 Task: Filter experience level Select Director.
Action: Mouse moved to (235, 104)
Screenshot: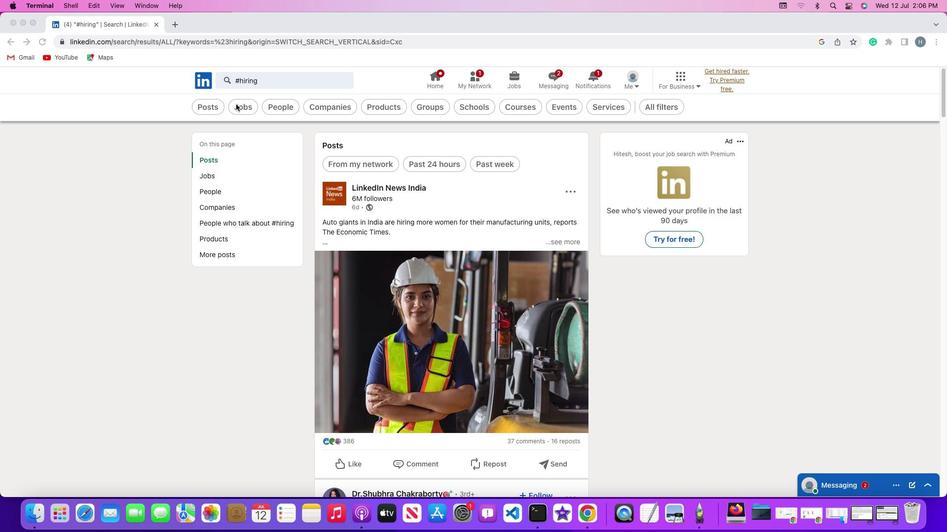 
Action: Mouse pressed left at (235, 104)
Screenshot: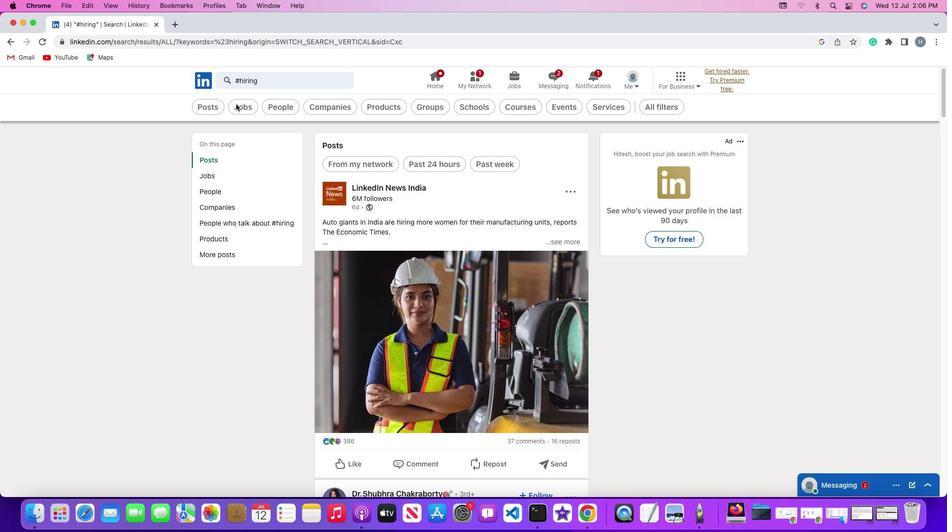 
Action: Mouse pressed left at (235, 104)
Screenshot: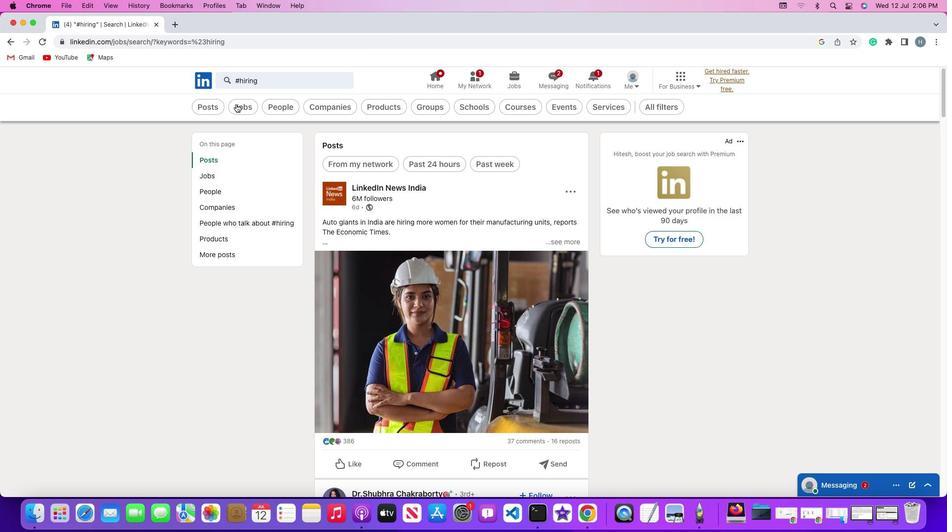 
Action: Mouse moved to (379, 105)
Screenshot: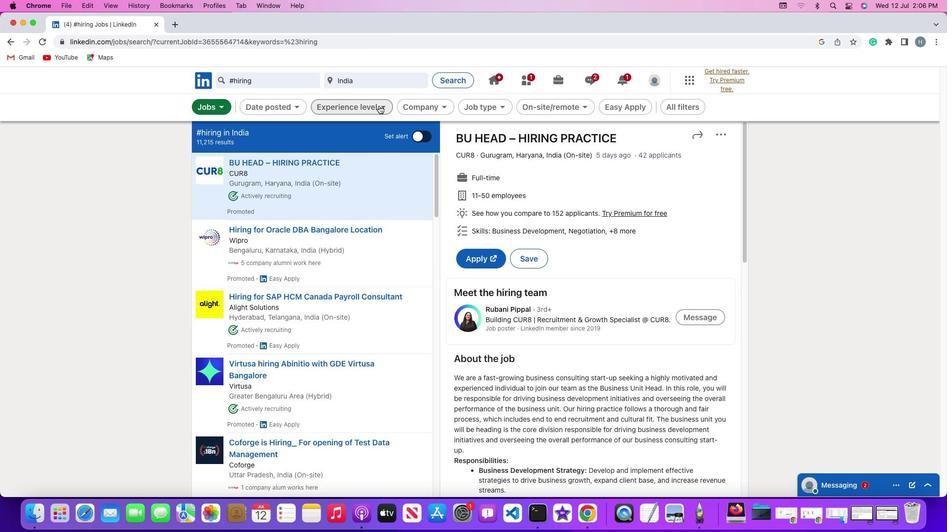 
Action: Mouse pressed left at (379, 105)
Screenshot: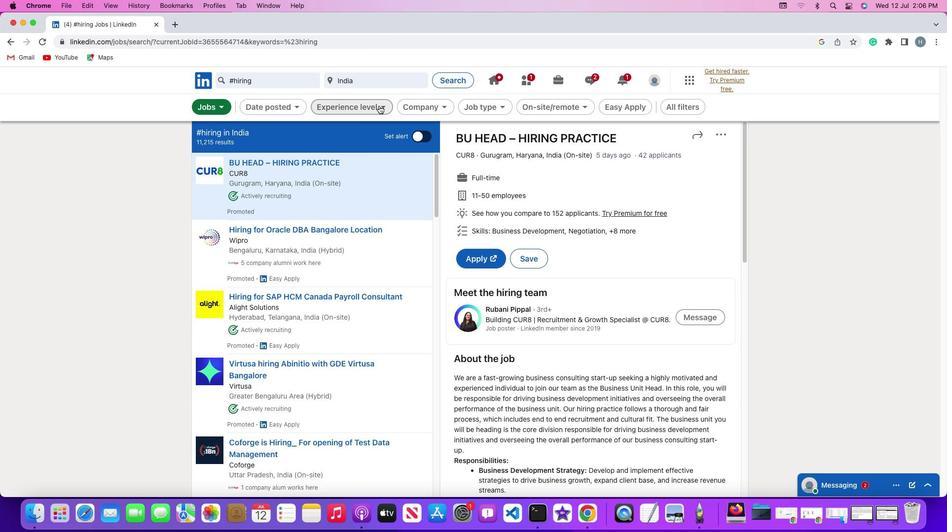 
Action: Mouse moved to (292, 220)
Screenshot: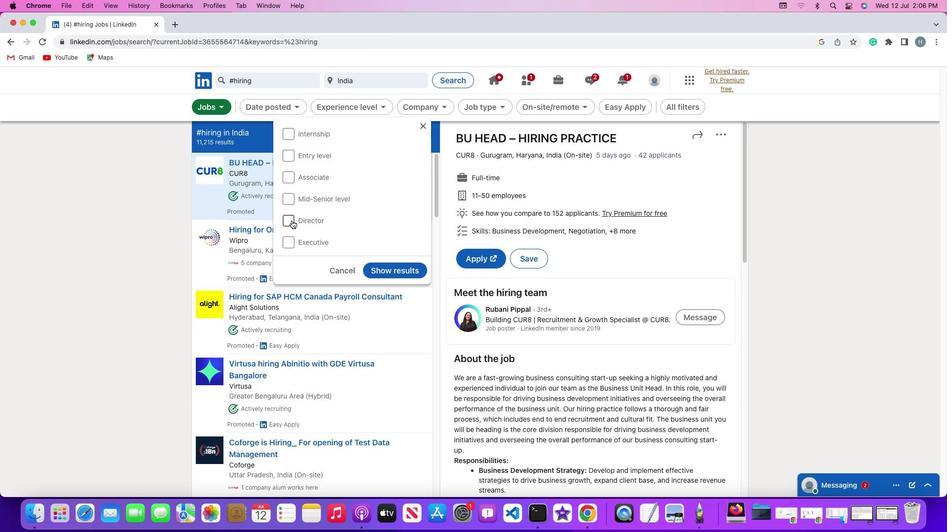 
Action: Mouse pressed left at (292, 220)
Screenshot: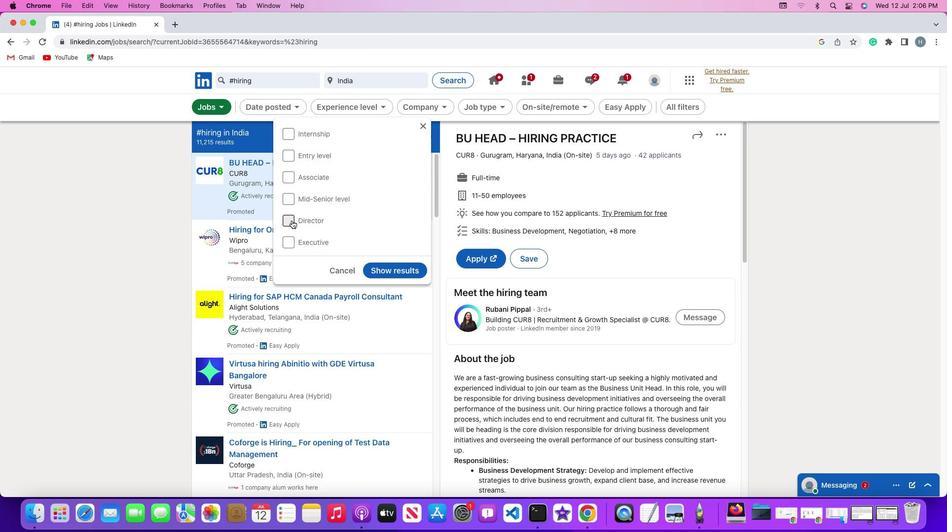 
Action: Mouse moved to (392, 268)
Screenshot: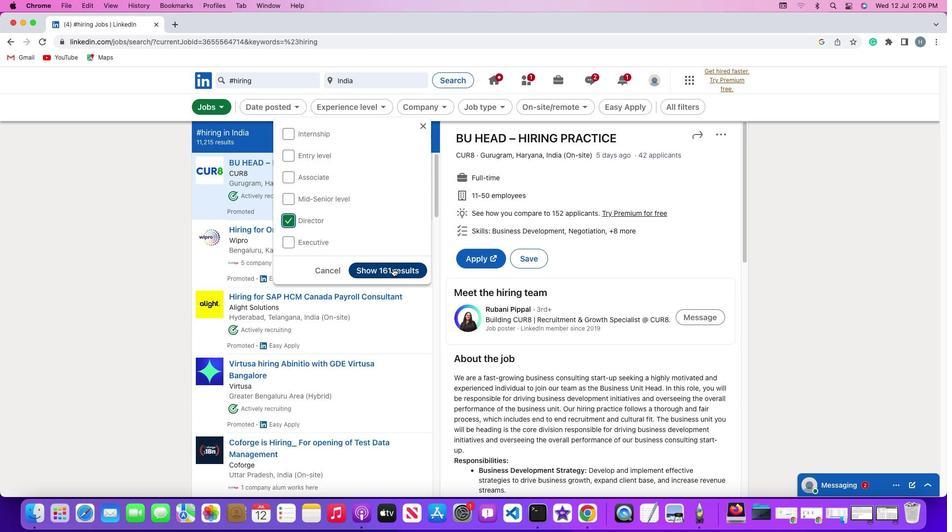 
Action: Mouse pressed left at (392, 268)
Screenshot: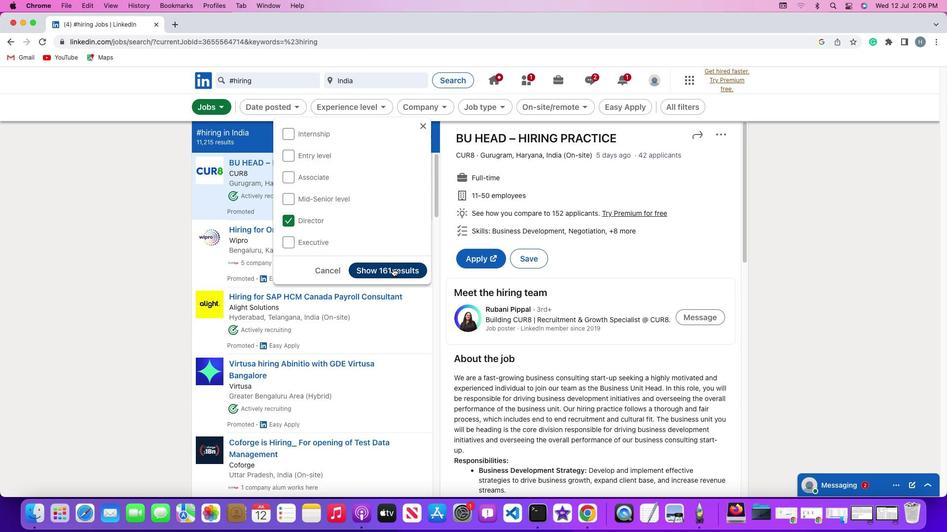 
Action: Mouse moved to (395, 269)
Screenshot: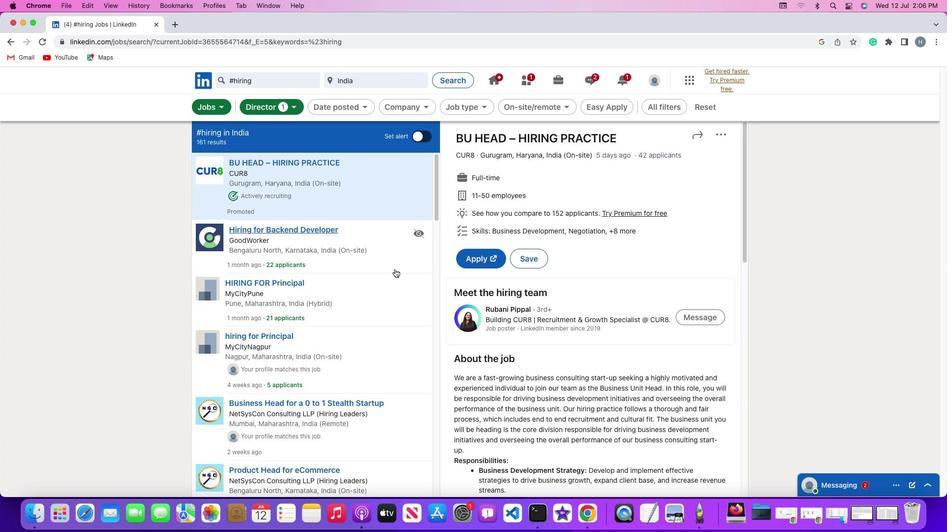 
